 Task: Add an action where "Type is Problem" in Customer not responding.
Action: Mouse moved to (271, 509)
Screenshot: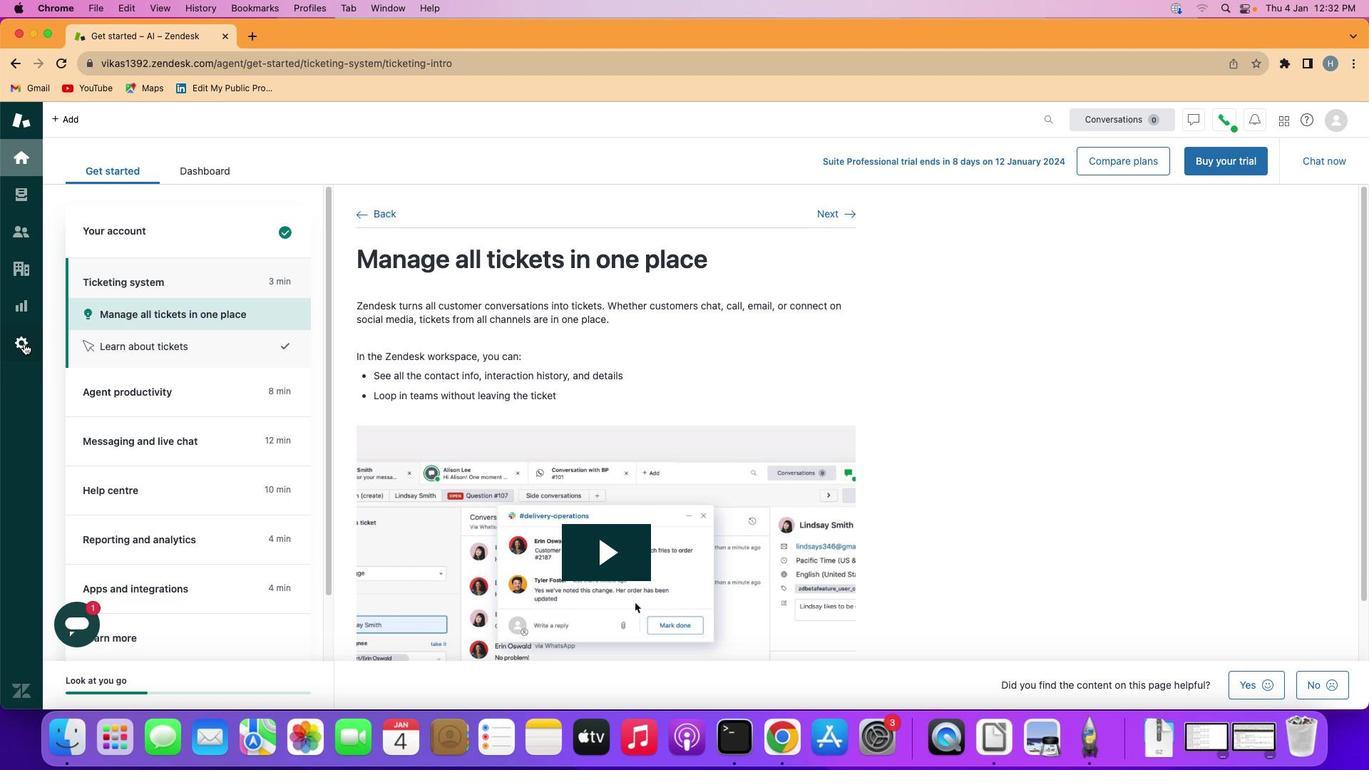 
Action: Mouse pressed left at (271, 509)
Screenshot: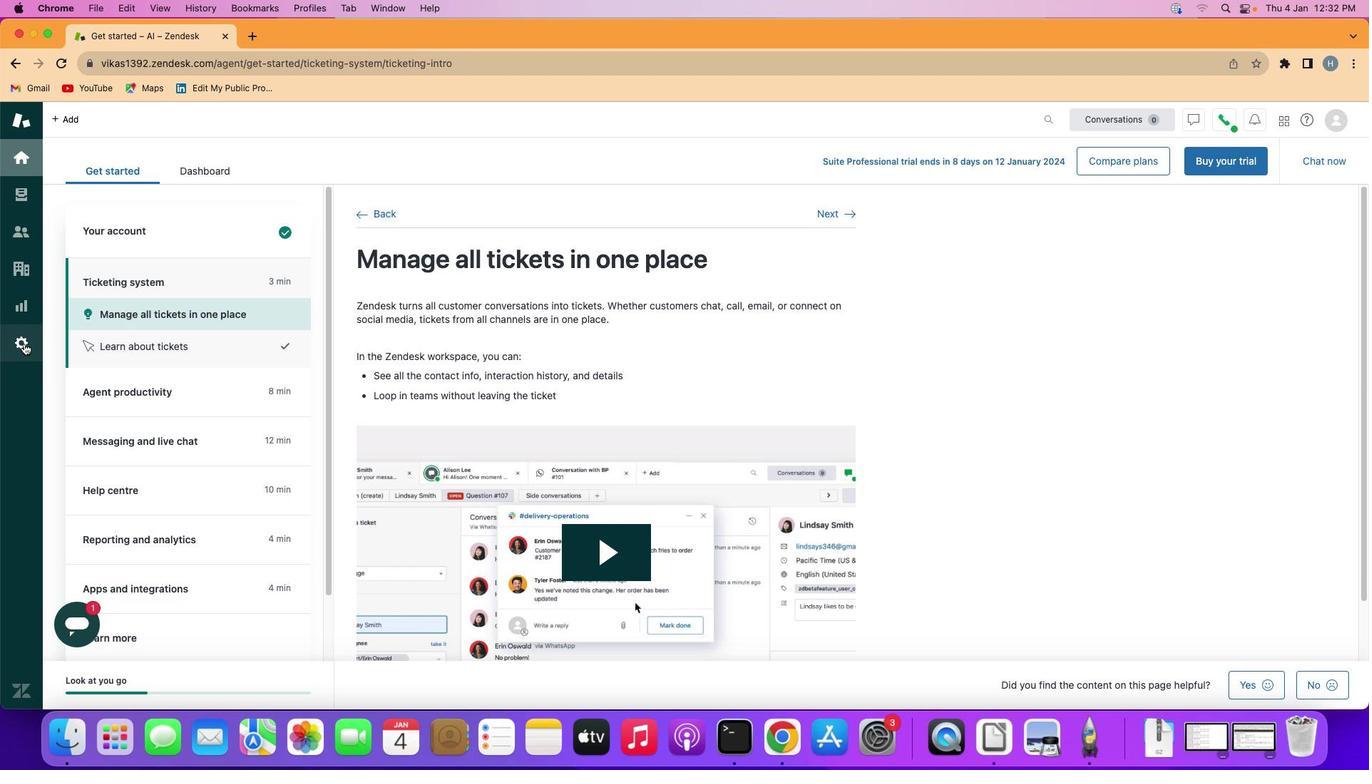 
Action: Mouse moved to (380, 536)
Screenshot: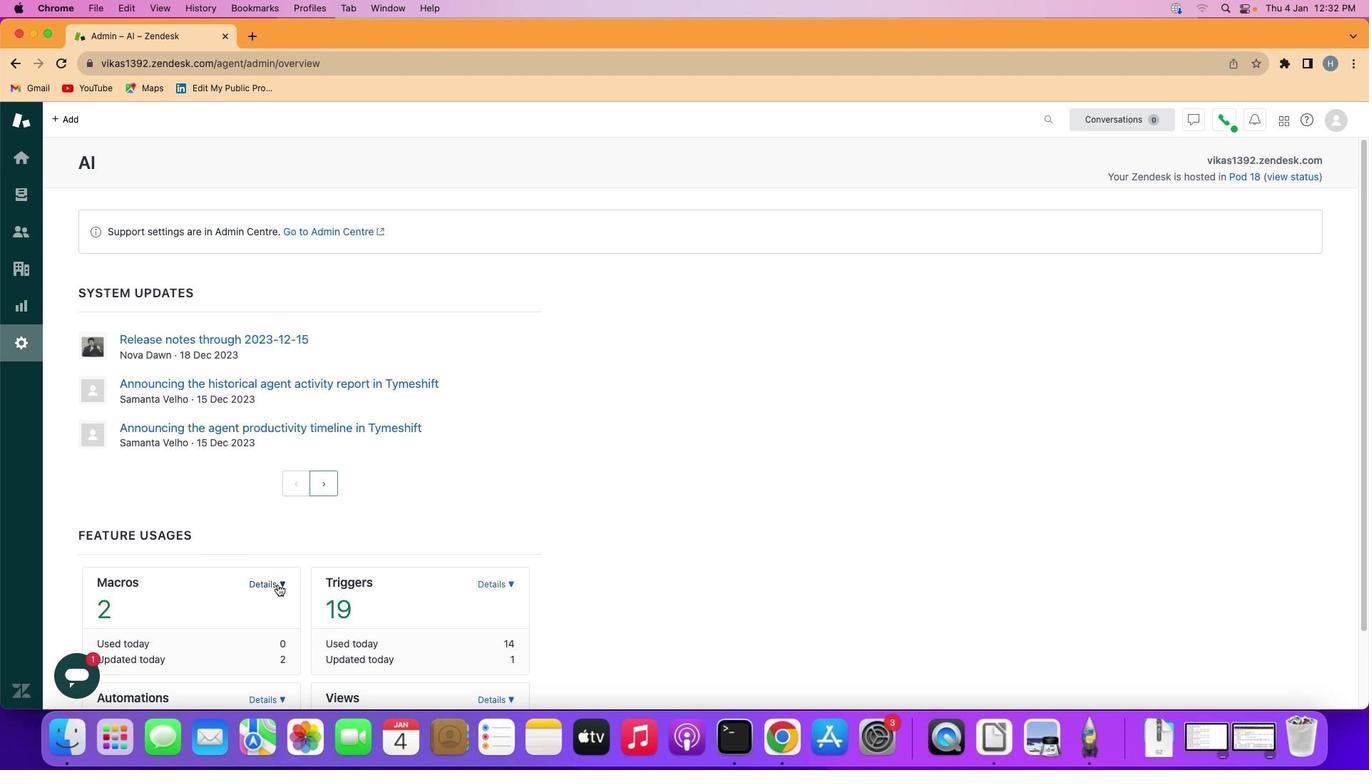 
Action: Mouse pressed left at (380, 536)
Screenshot: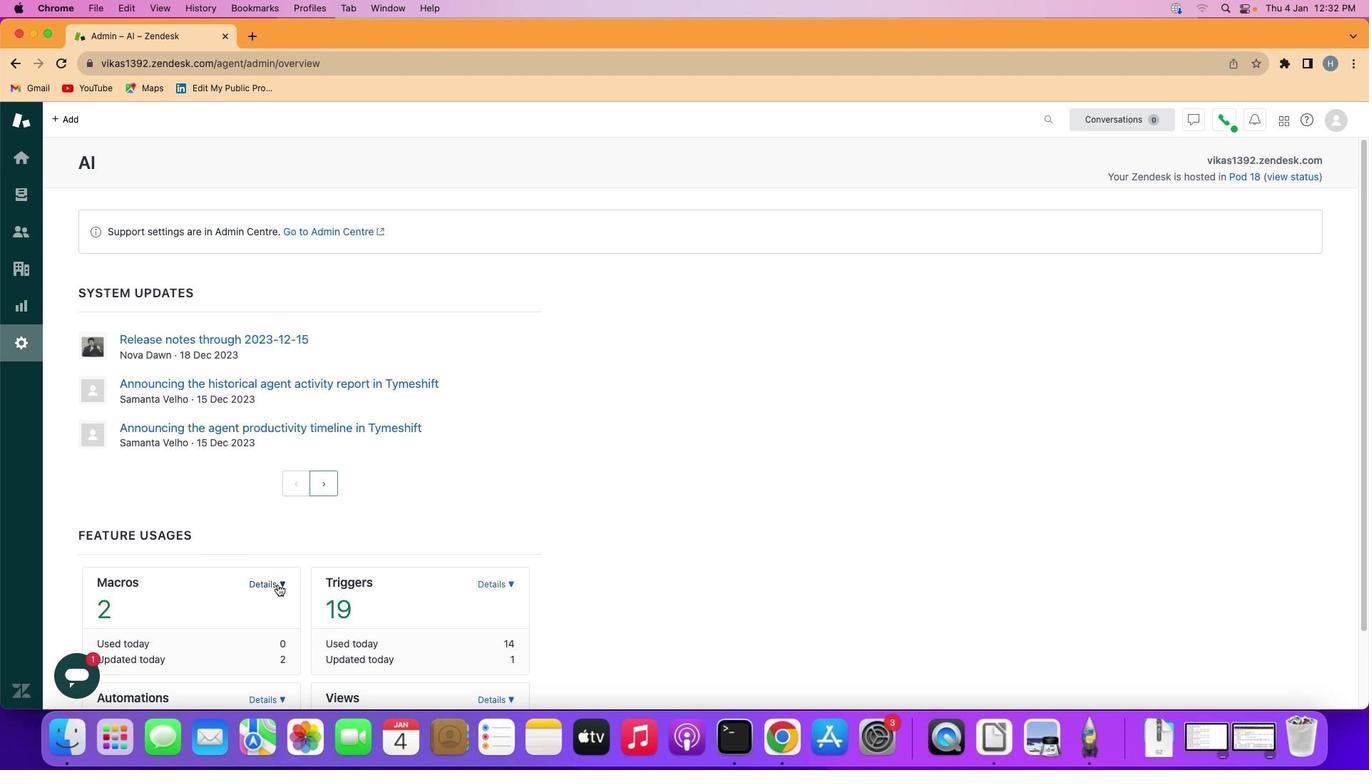 
Action: Mouse moved to (355, 544)
Screenshot: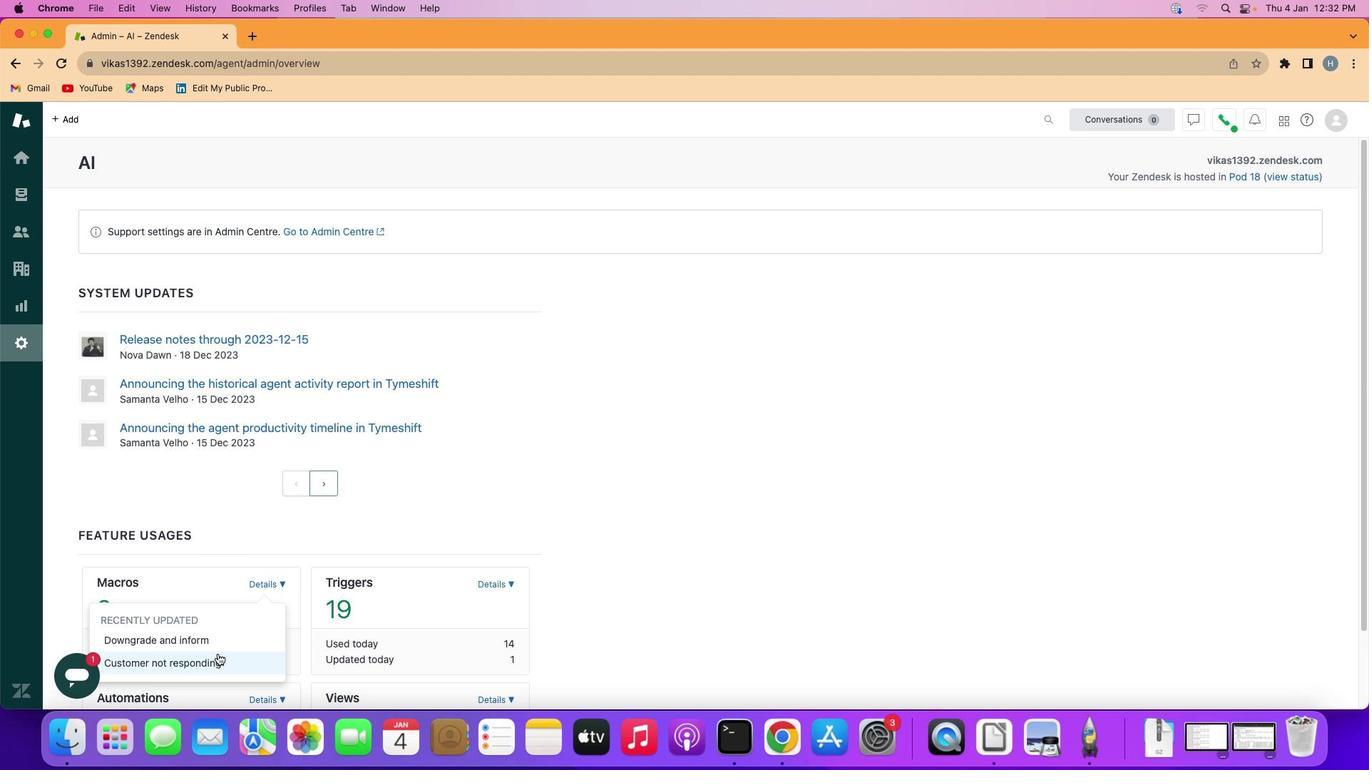 
Action: Mouse pressed left at (355, 544)
Screenshot: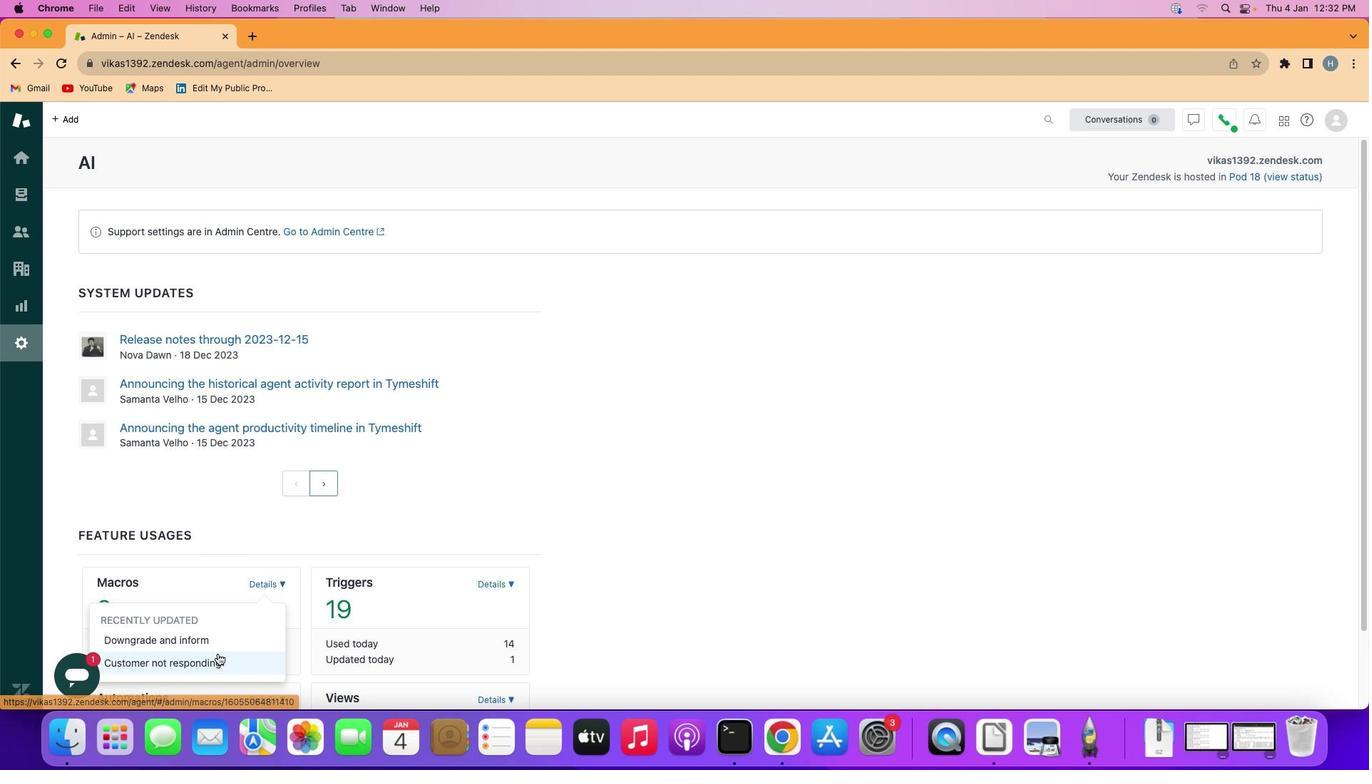 
Action: Mouse moved to (362, 529)
Screenshot: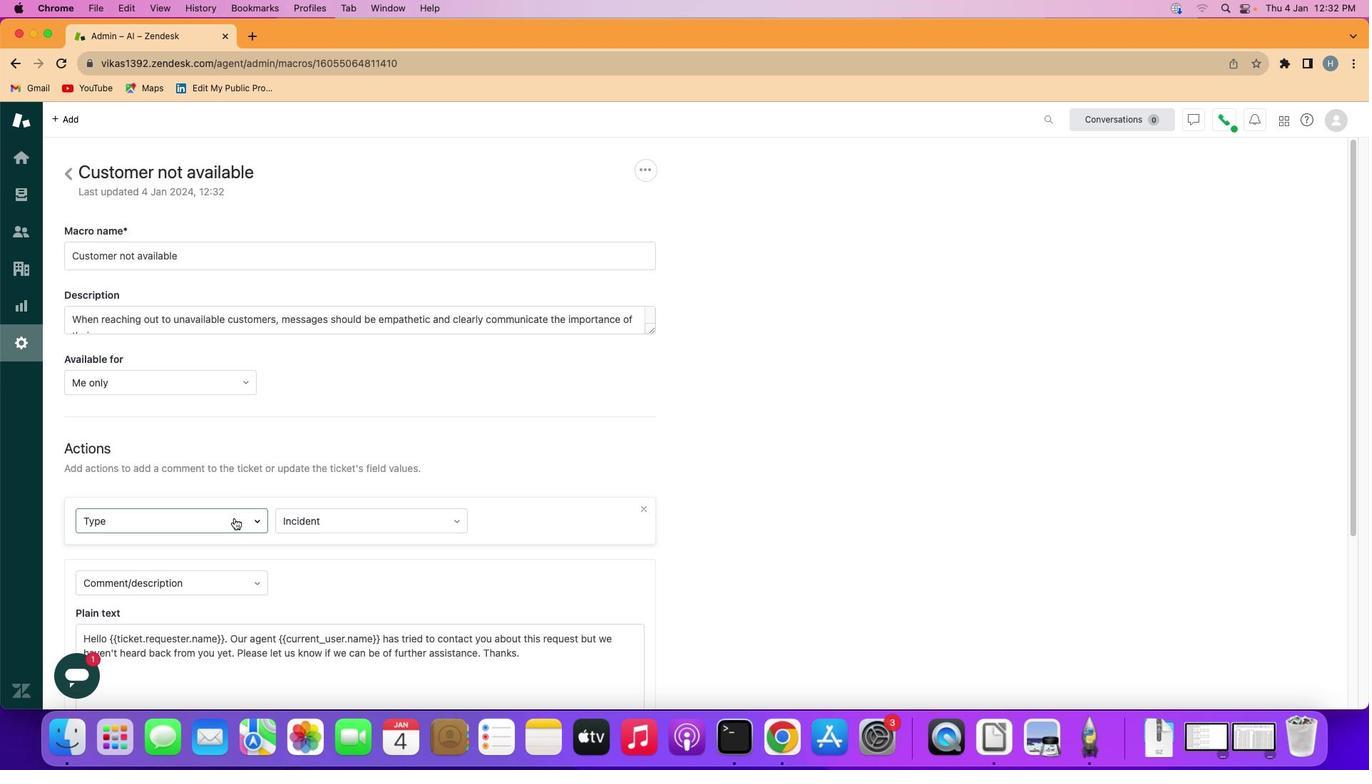 
Action: Mouse pressed left at (362, 529)
Screenshot: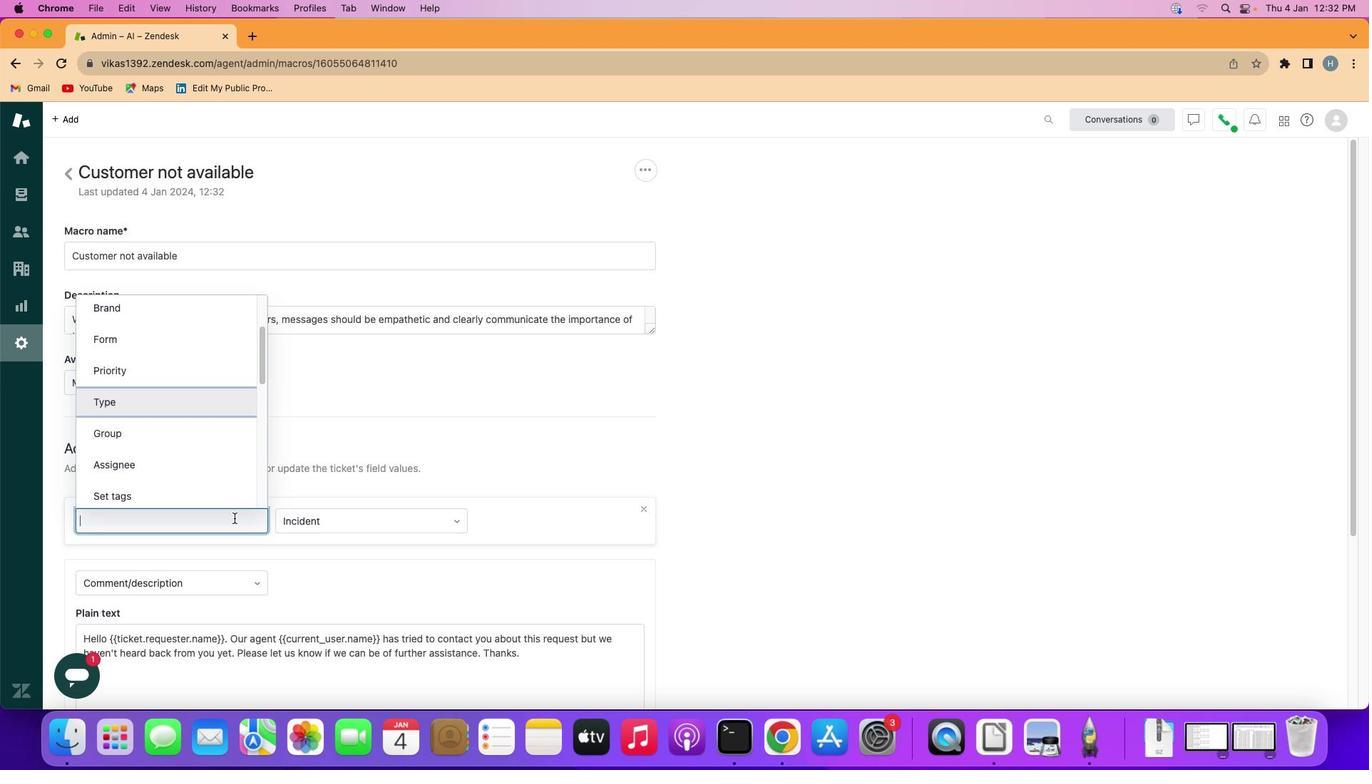 
Action: Mouse moved to (356, 517)
Screenshot: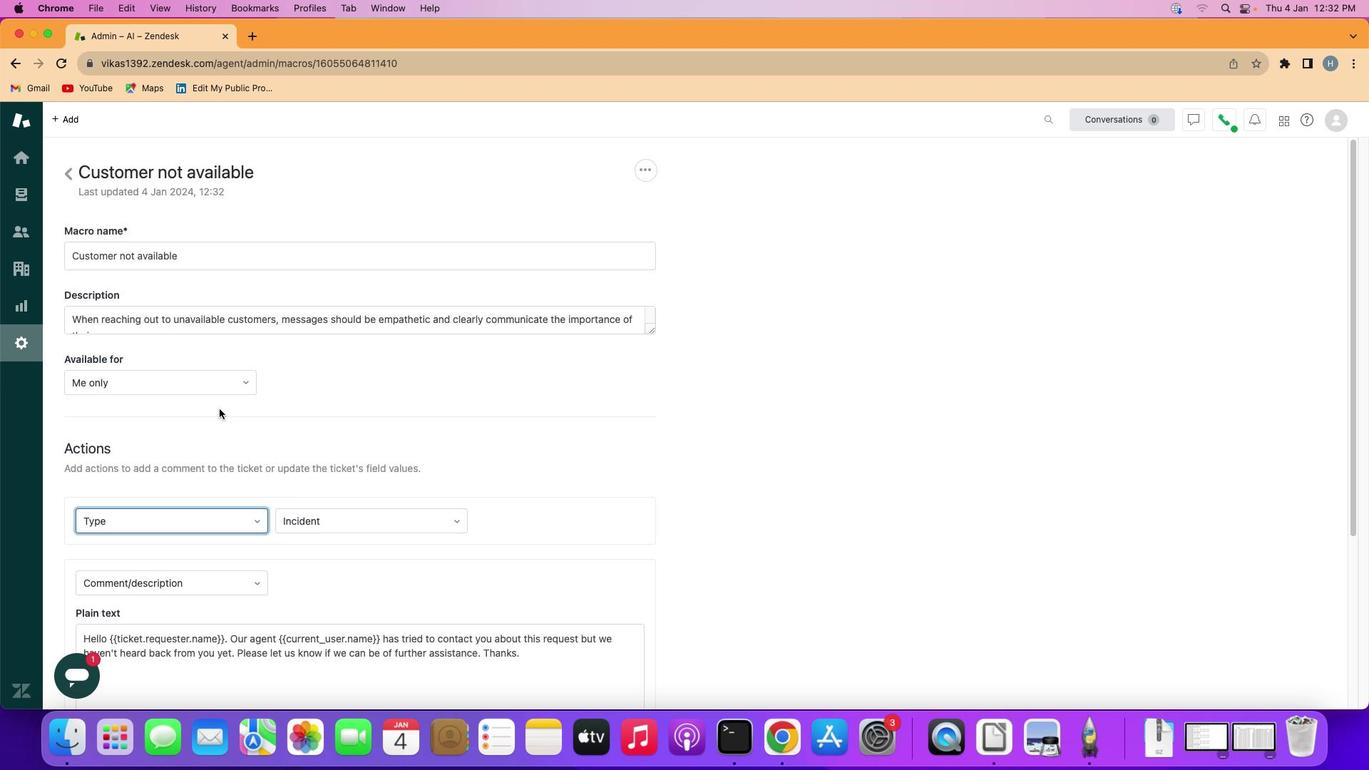 
Action: Mouse pressed left at (356, 517)
Screenshot: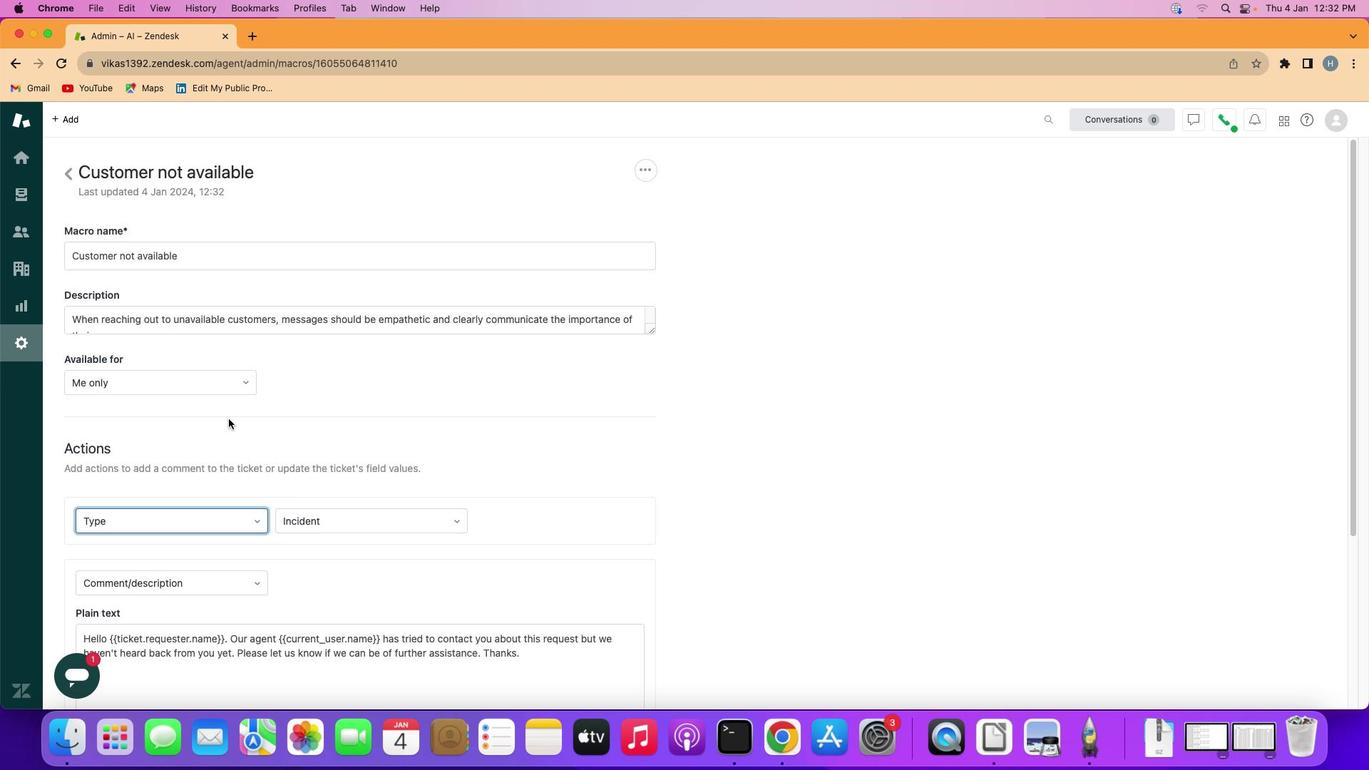 
Action: Mouse moved to (416, 528)
Screenshot: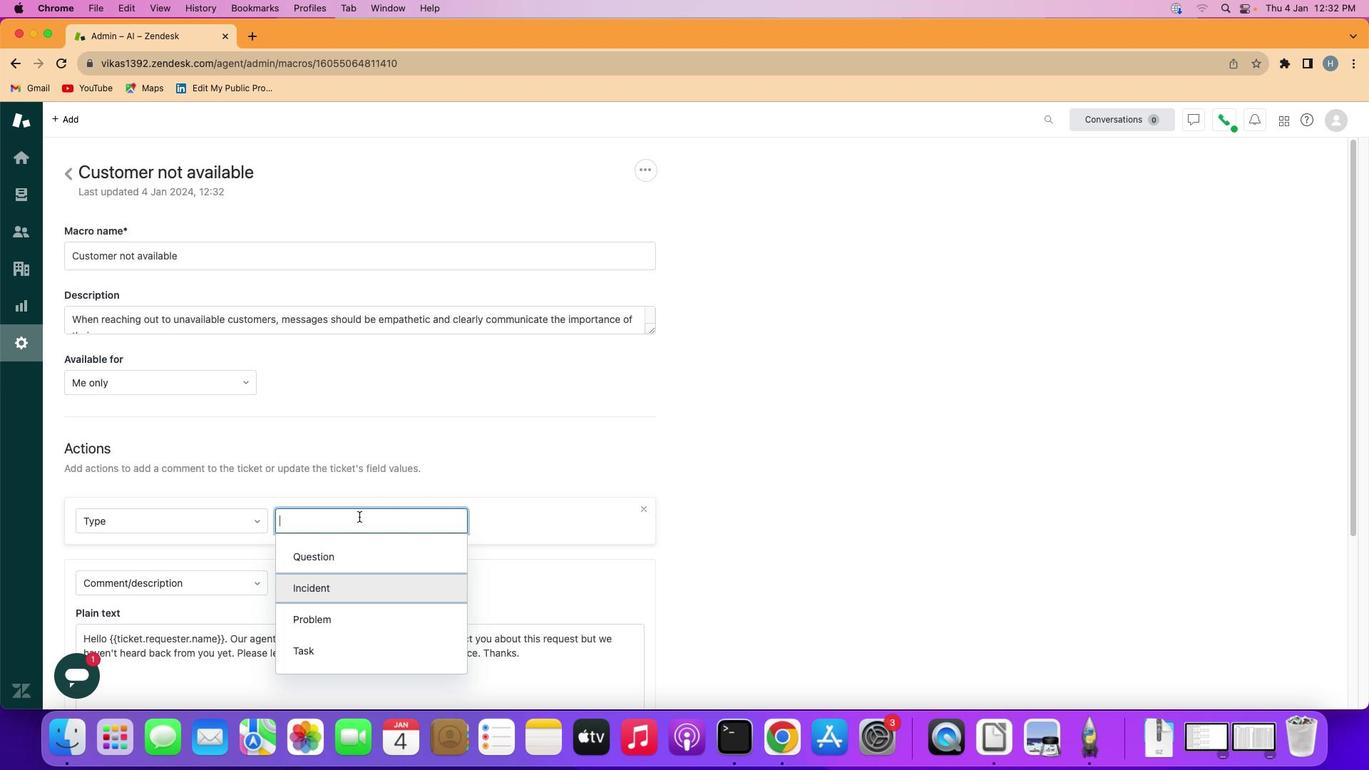 
Action: Mouse pressed left at (416, 528)
Screenshot: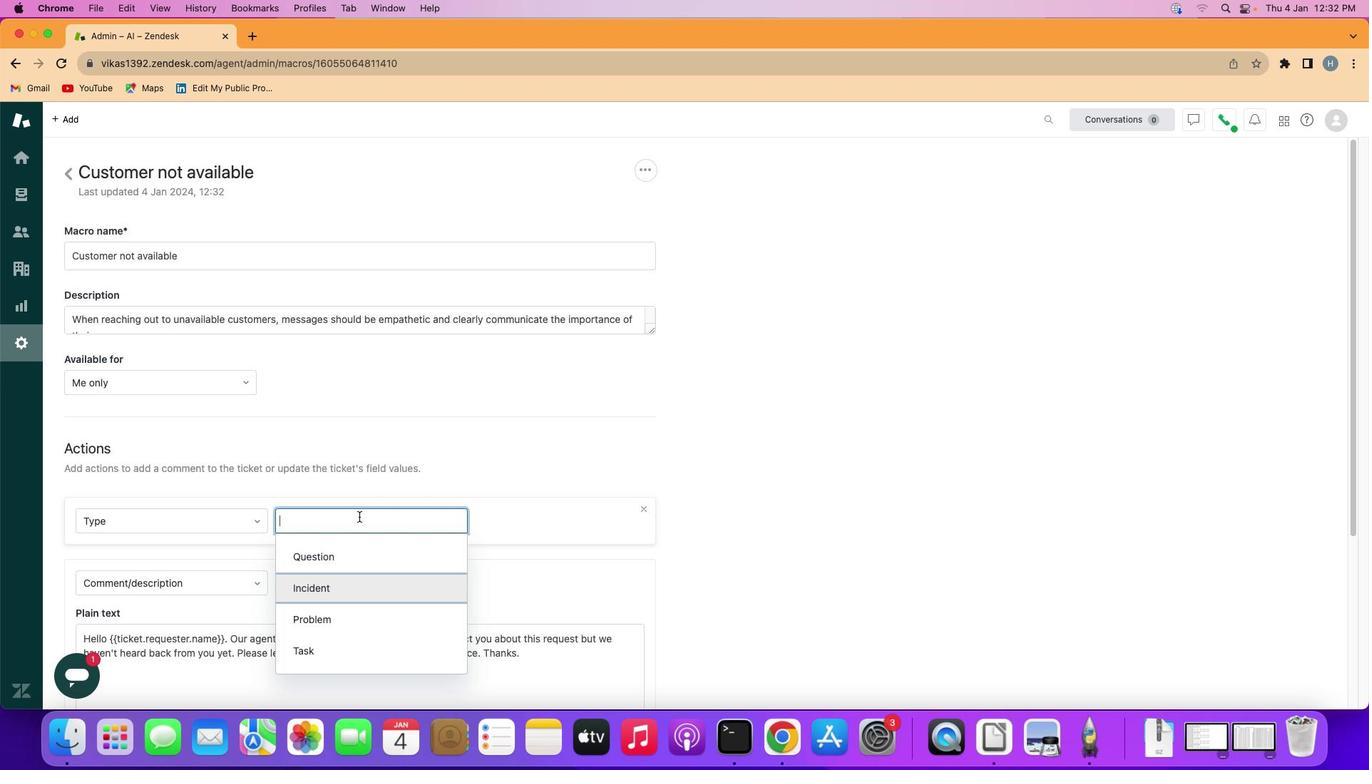 
Action: Mouse moved to (423, 539)
Screenshot: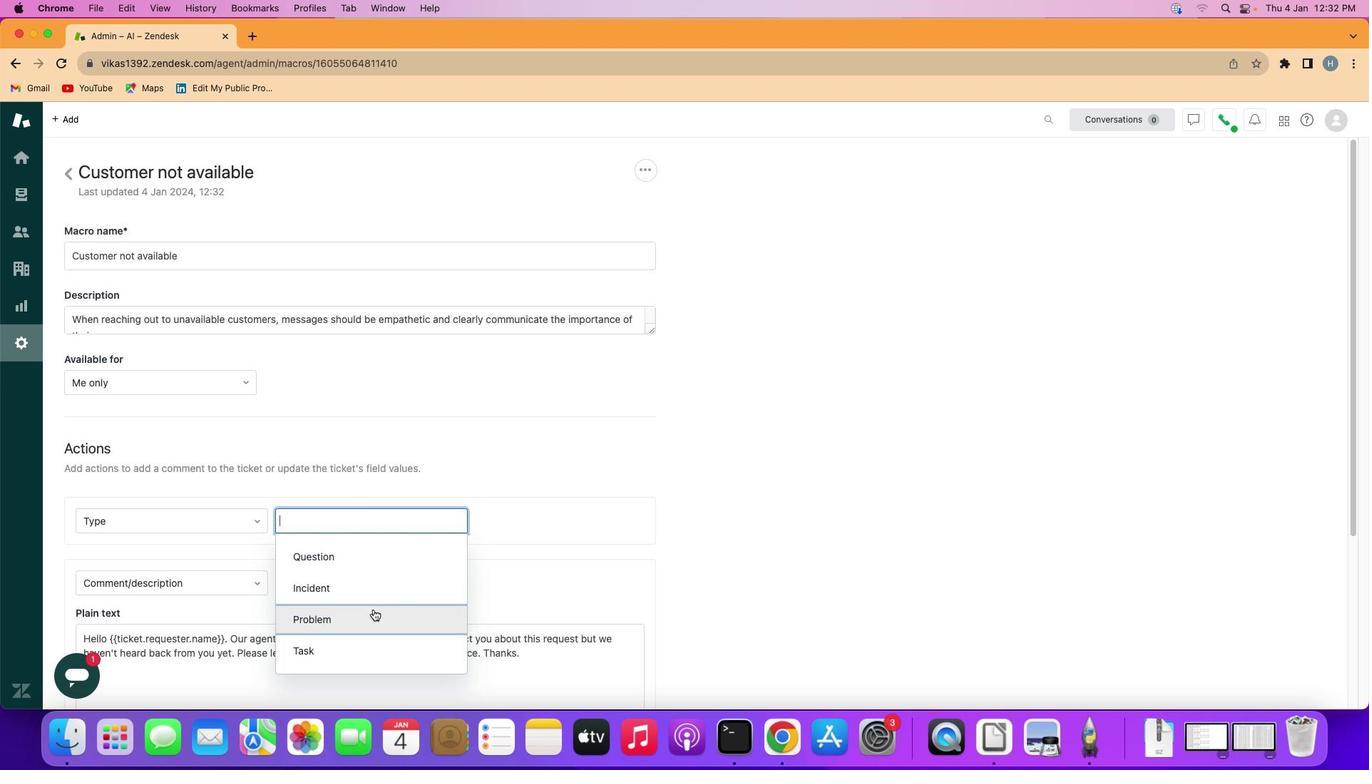 
Action: Mouse pressed left at (423, 539)
Screenshot: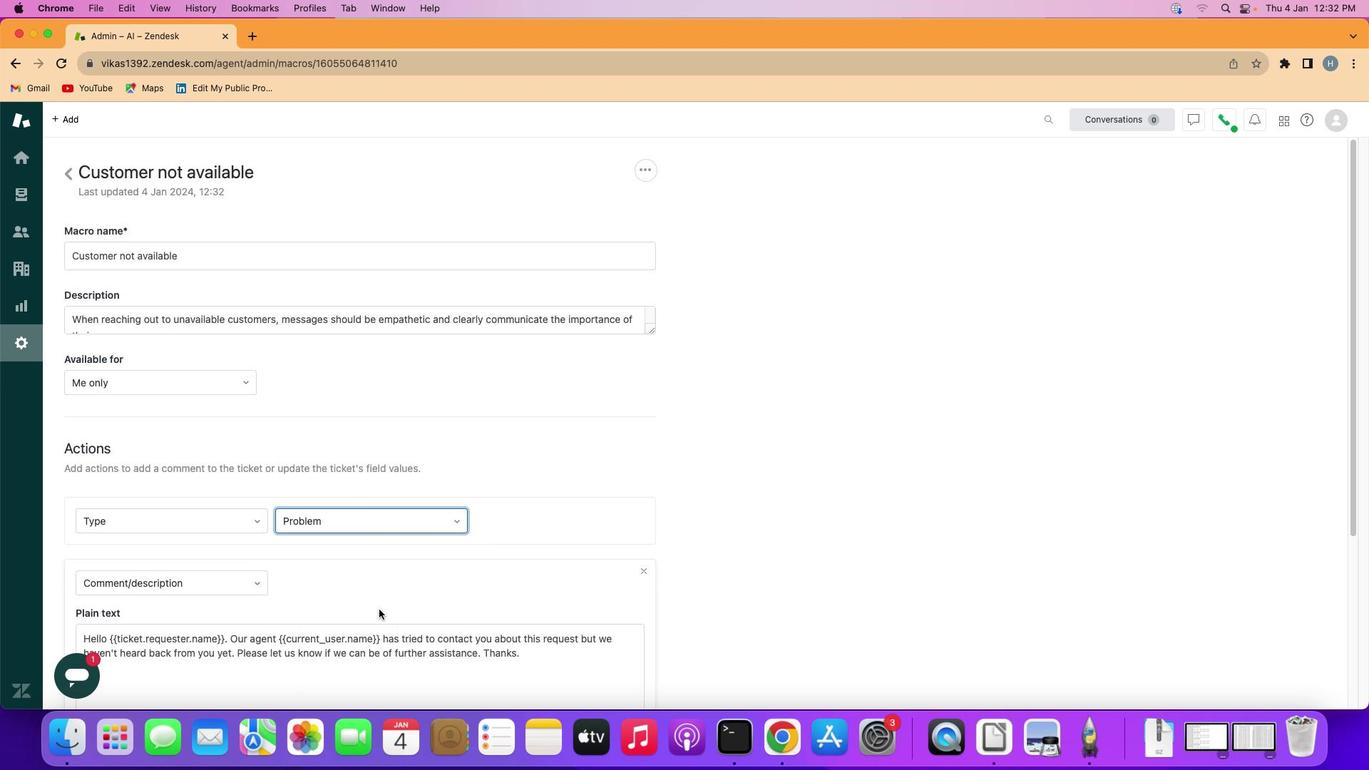 
Action: Mouse moved to (478, 537)
Screenshot: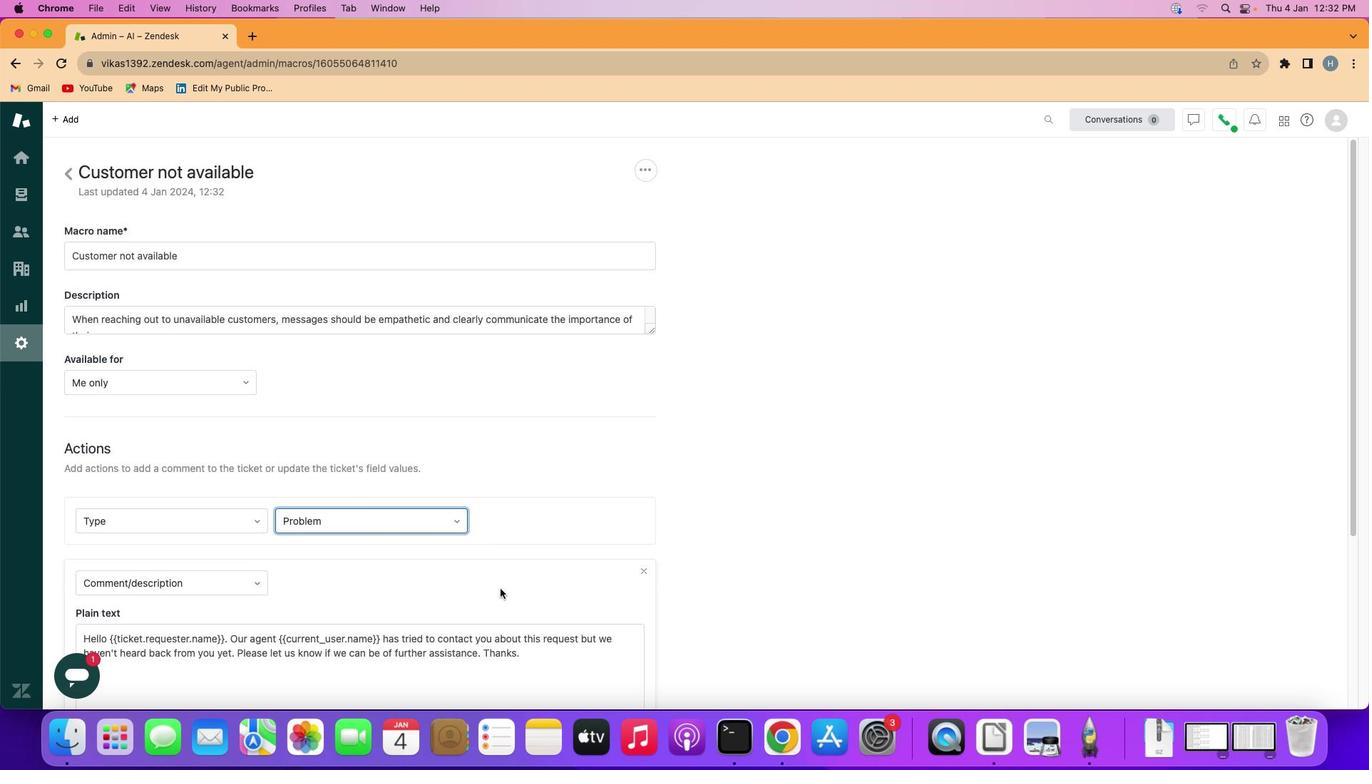 
Action: Mouse scrolled (478, 537) with delta (261, 470)
Screenshot: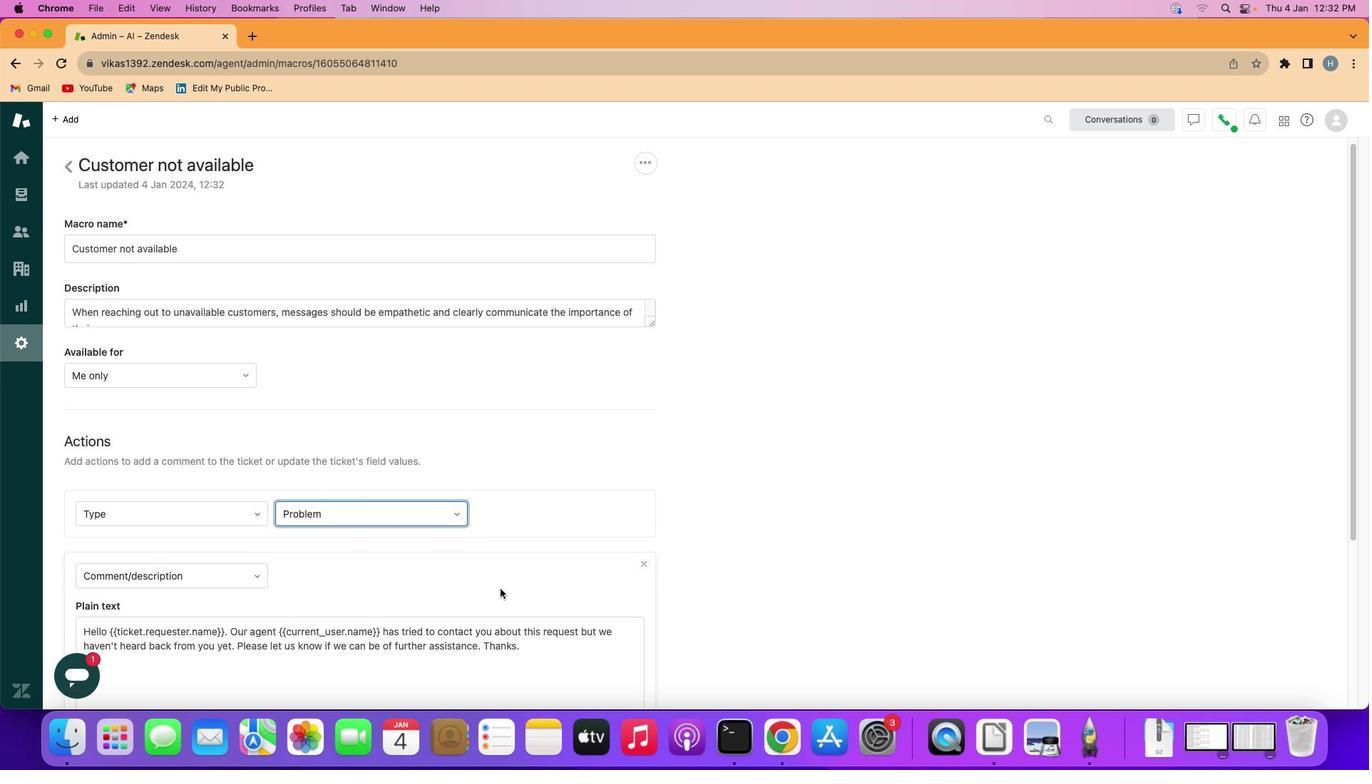 
Action: Mouse moved to (478, 537)
Screenshot: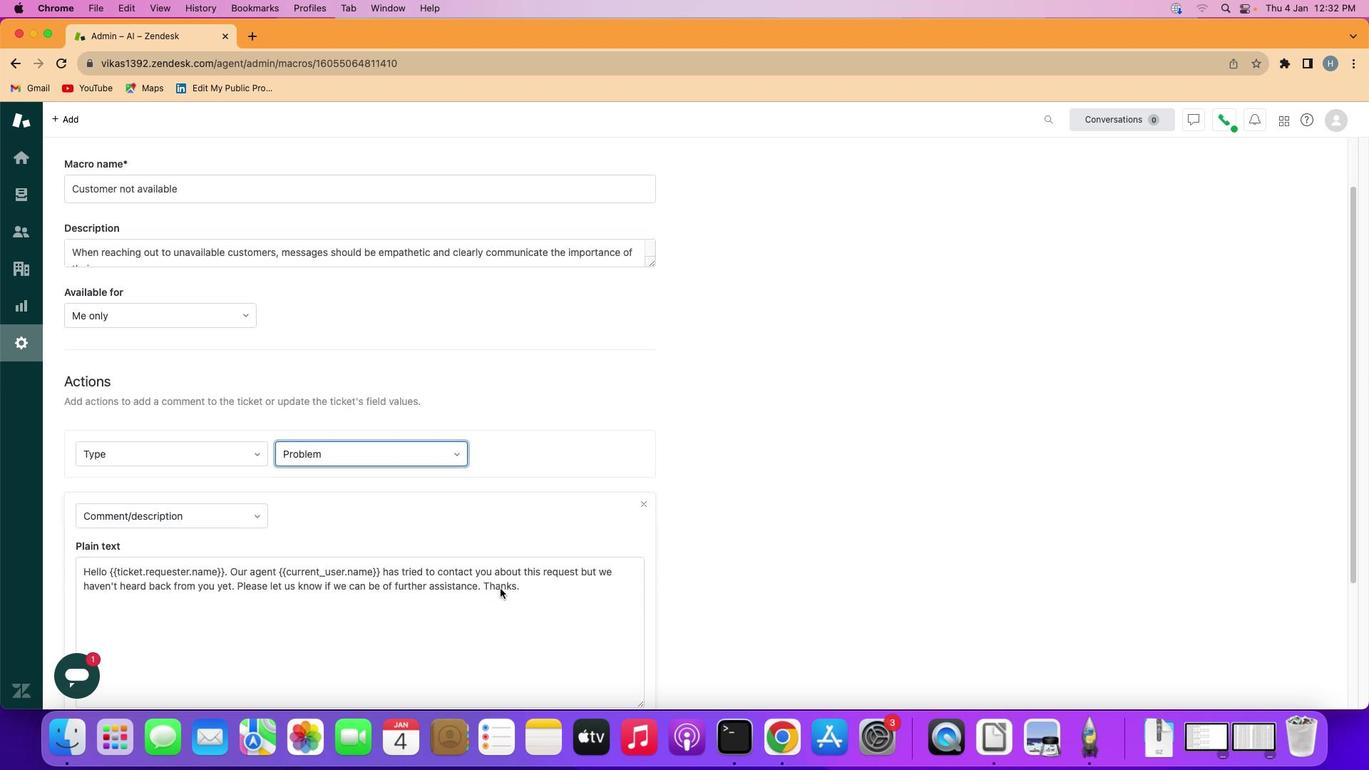 
Action: Mouse scrolled (478, 537) with delta (261, 470)
Screenshot: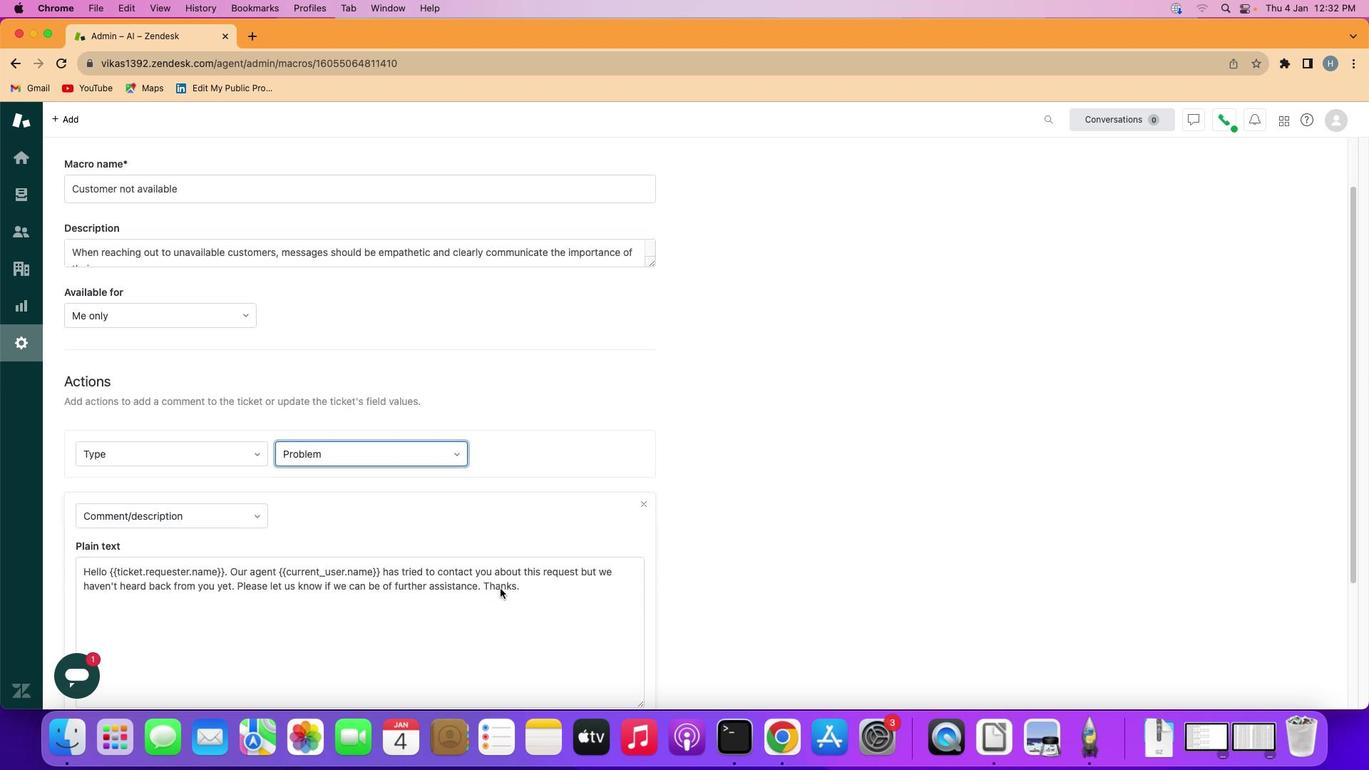 
Action: Mouse scrolled (478, 537) with delta (261, 470)
Screenshot: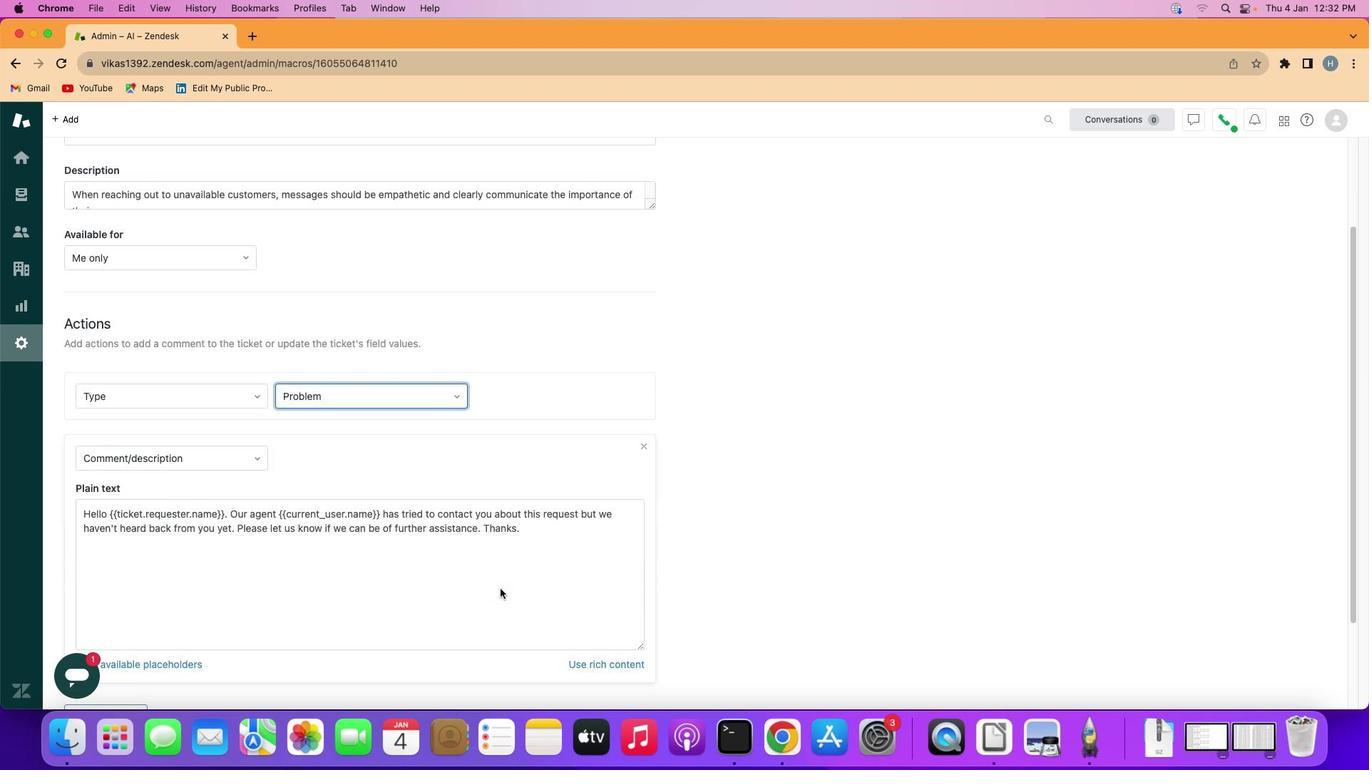 
Action: Mouse scrolled (478, 537) with delta (261, 470)
Screenshot: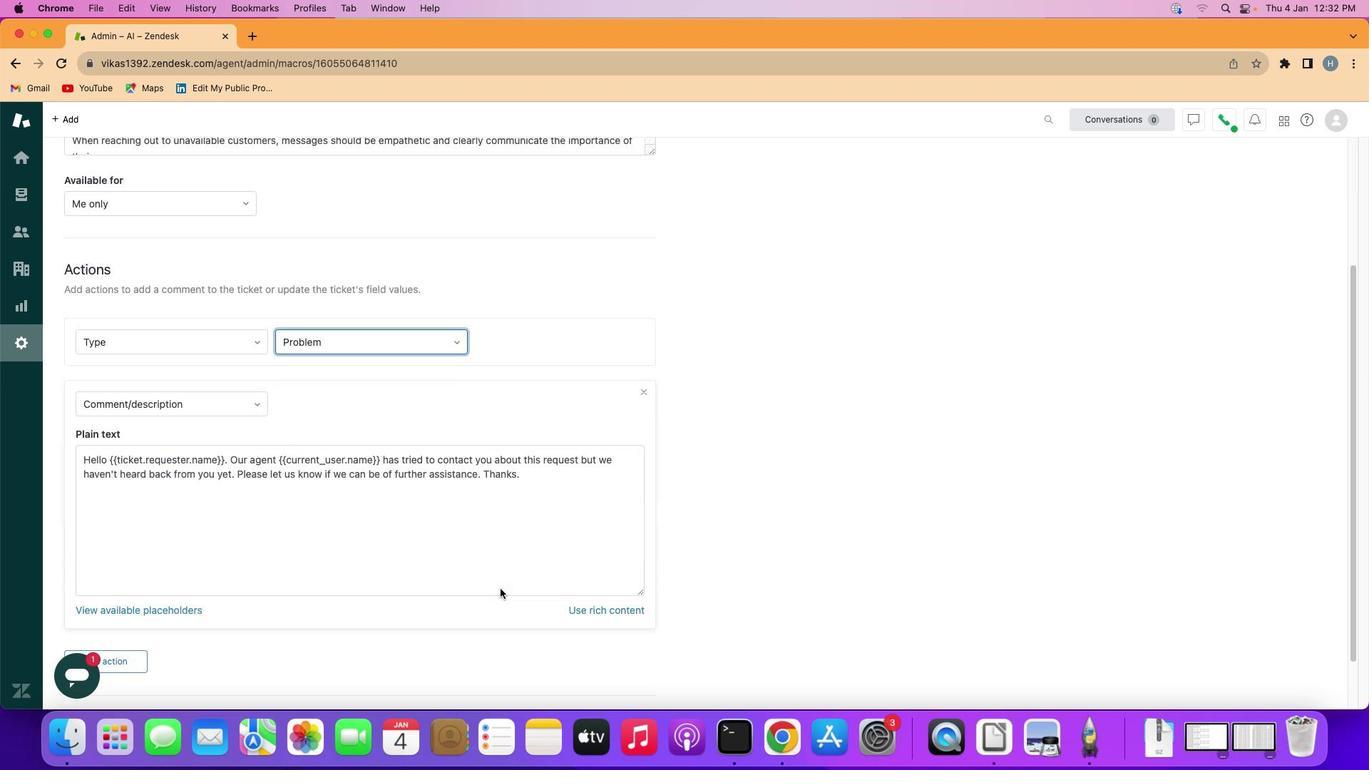 
Action: Mouse scrolled (478, 537) with delta (261, 470)
Screenshot: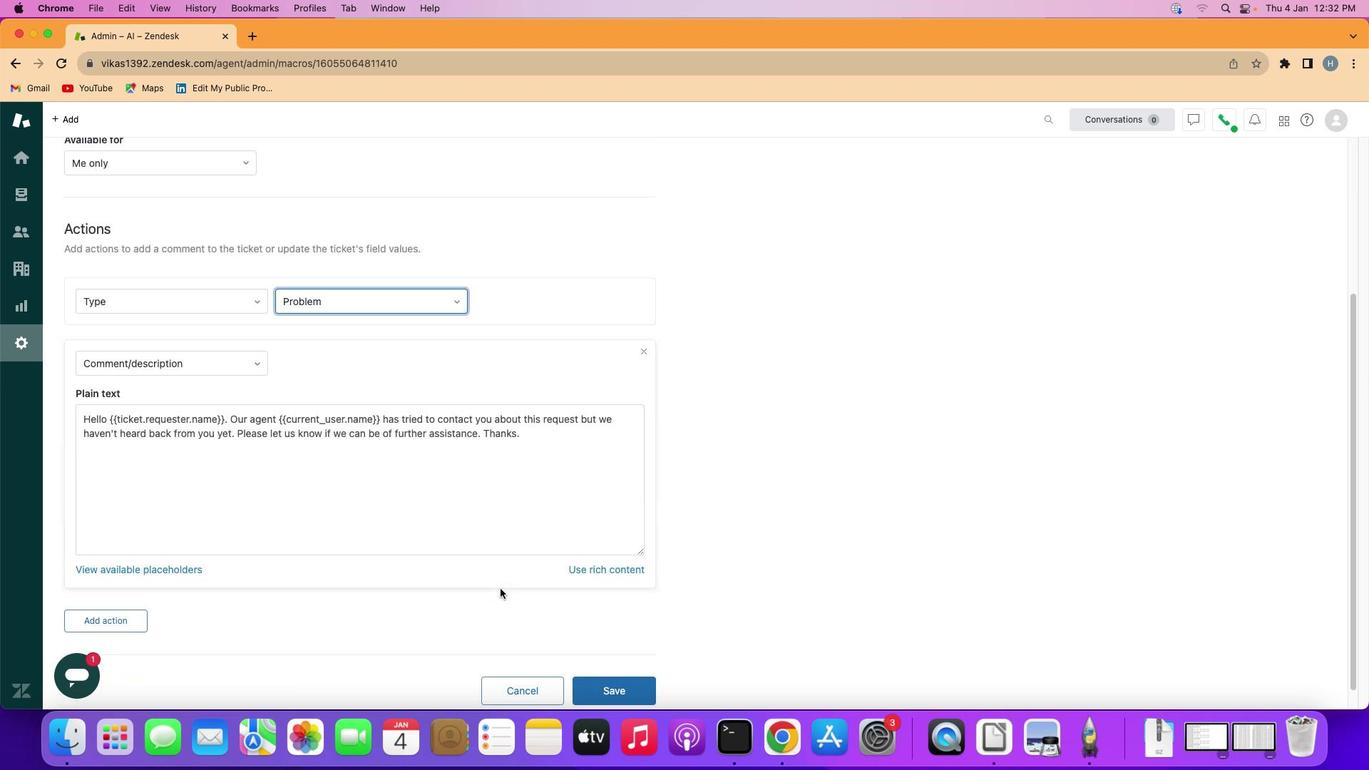
Action: Mouse scrolled (478, 537) with delta (261, 470)
Screenshot: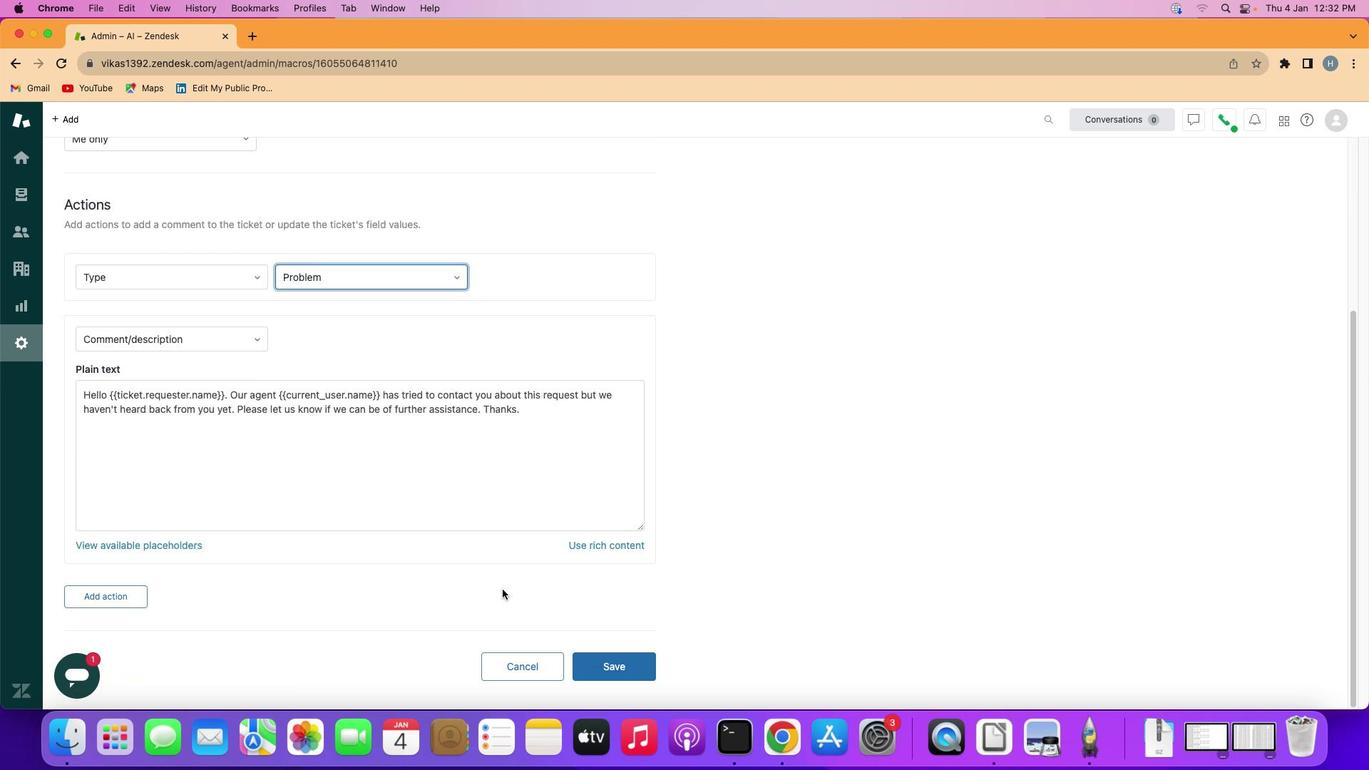 
Action: Mouse moved to (525, 545)
Screenshot: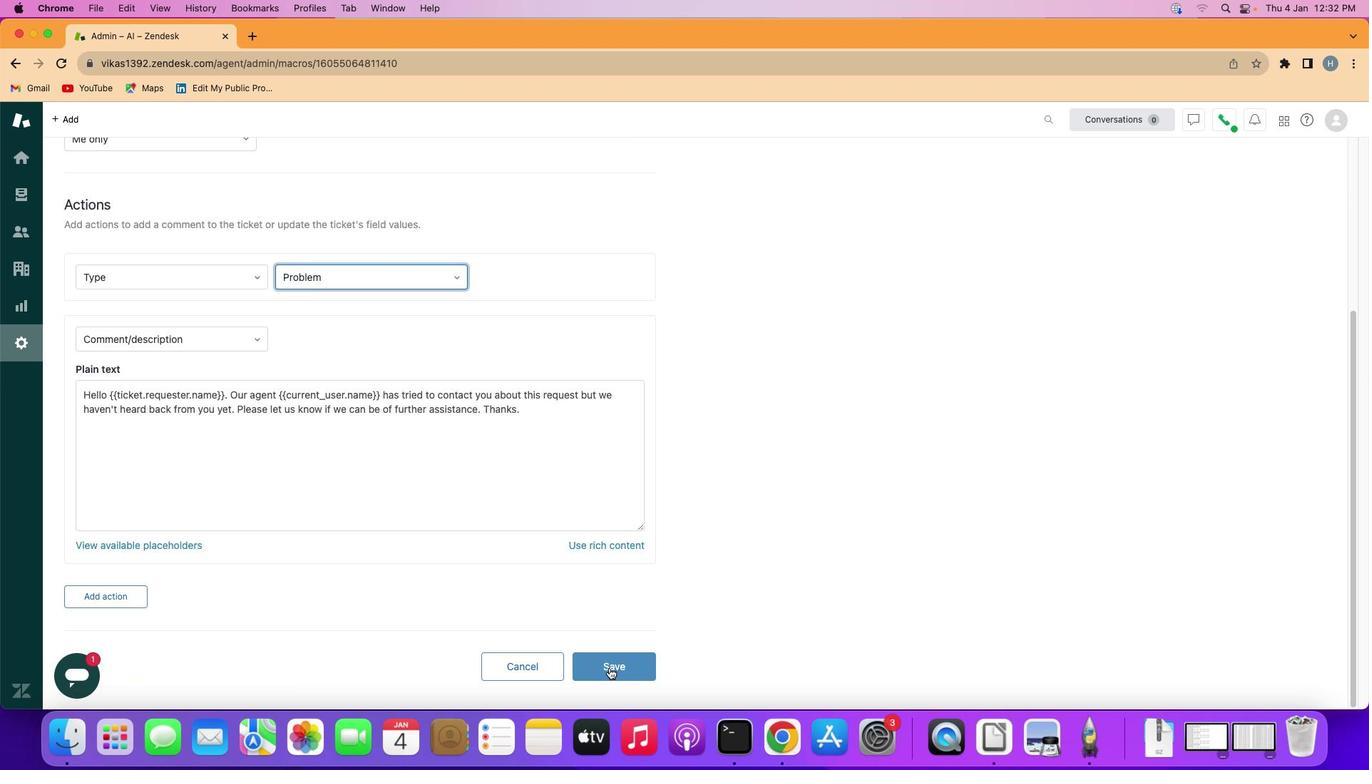 
Action: Mouse pressed left at (525, 545)
Screenshot: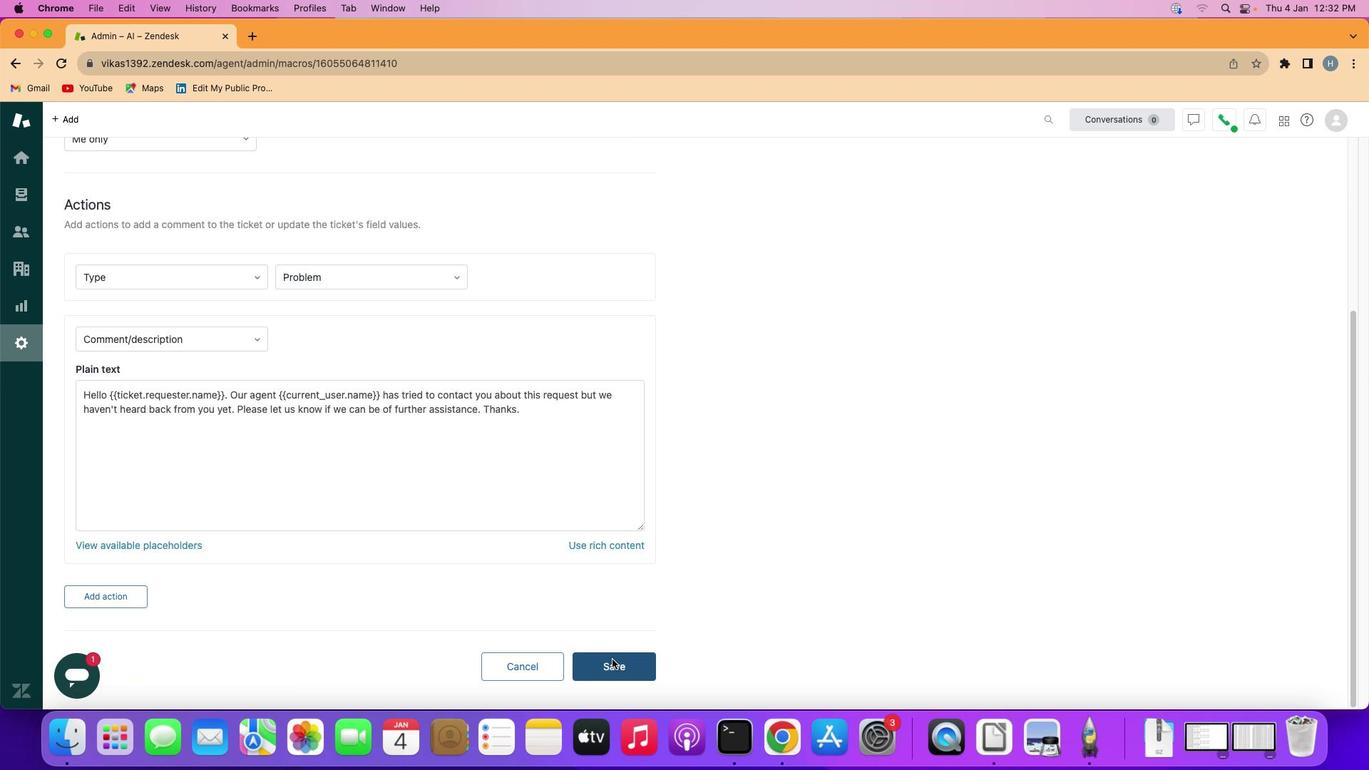 
Action: Mouse moved to (557, 521)
Screenshot: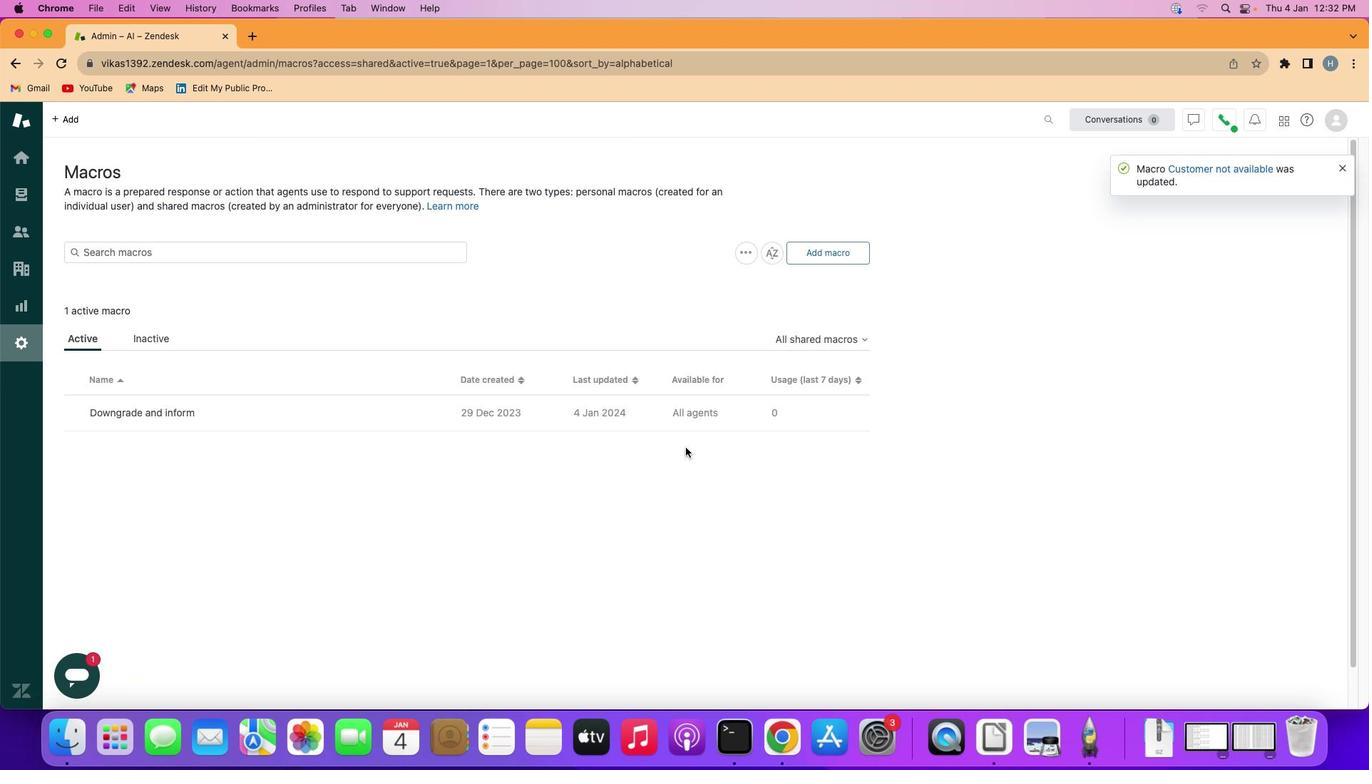 
